 Task: Add the description "Digital dependence fuels the social dilemma." and apply the Custom angle as "-45°".
Action: Key pressed <Key.shift>Digital<Key.space>dependence<Key.space>fuels<Key.space>the<Key.space>social<Key.space>dilemma.
Screenshot: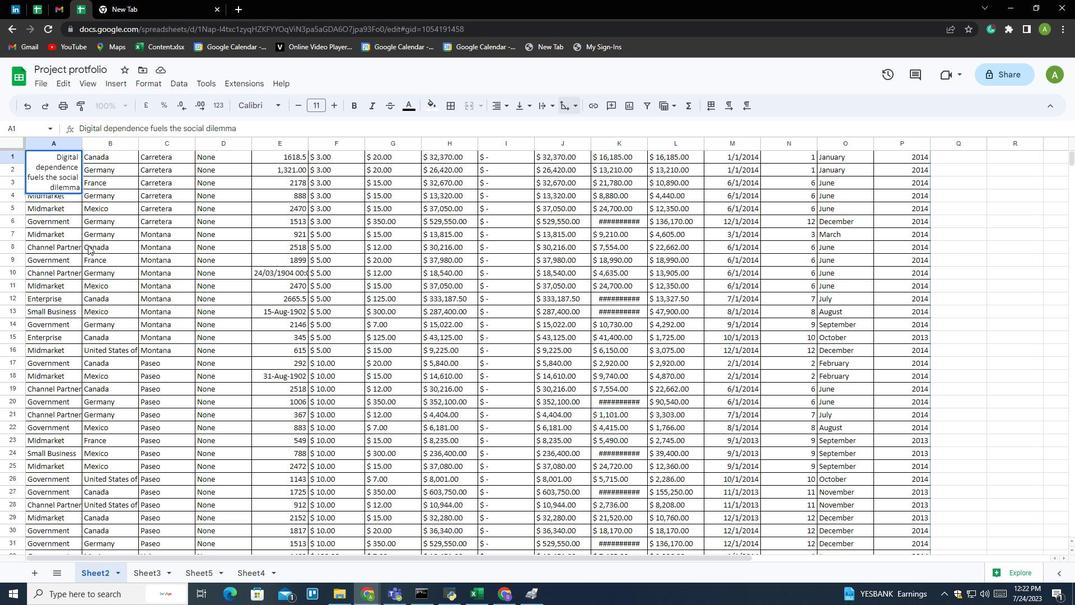 
Action: Mouse moved to (568, 102)
Screenshot: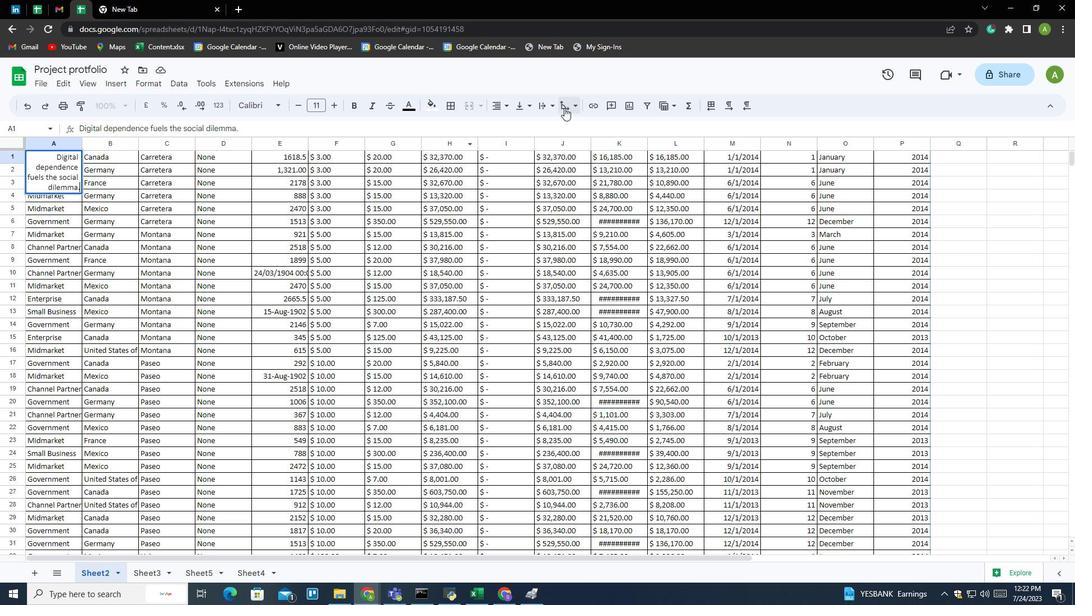 
Action: Mouse pressed left at (568, 102)
Screenshot: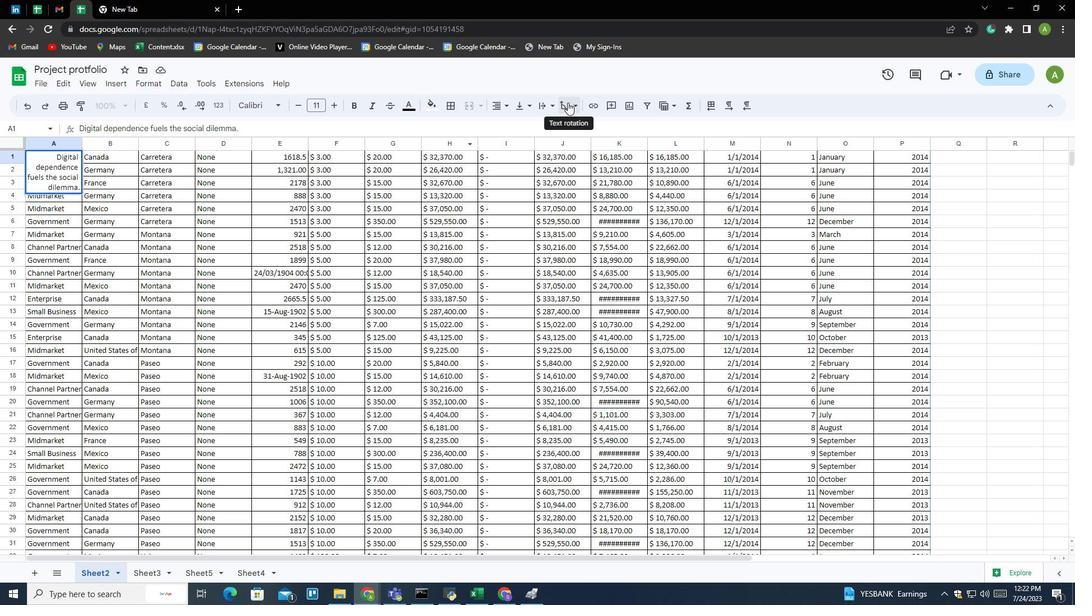 
Action: Mouse moved to (678, 129)
Screenshot: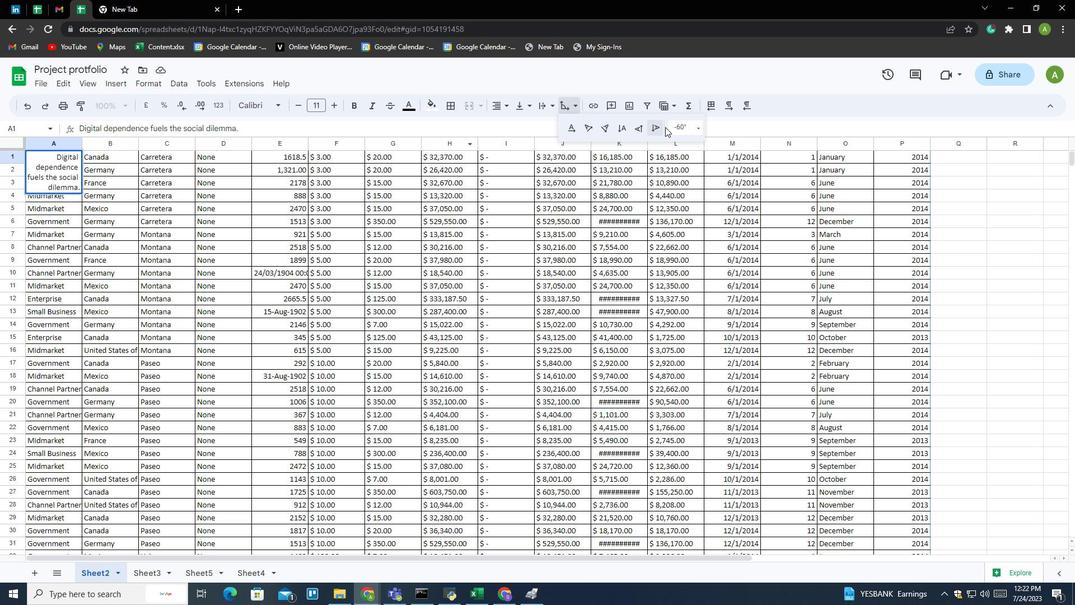 
Action: Mouse pressed left at (678, 129)
Screenshot: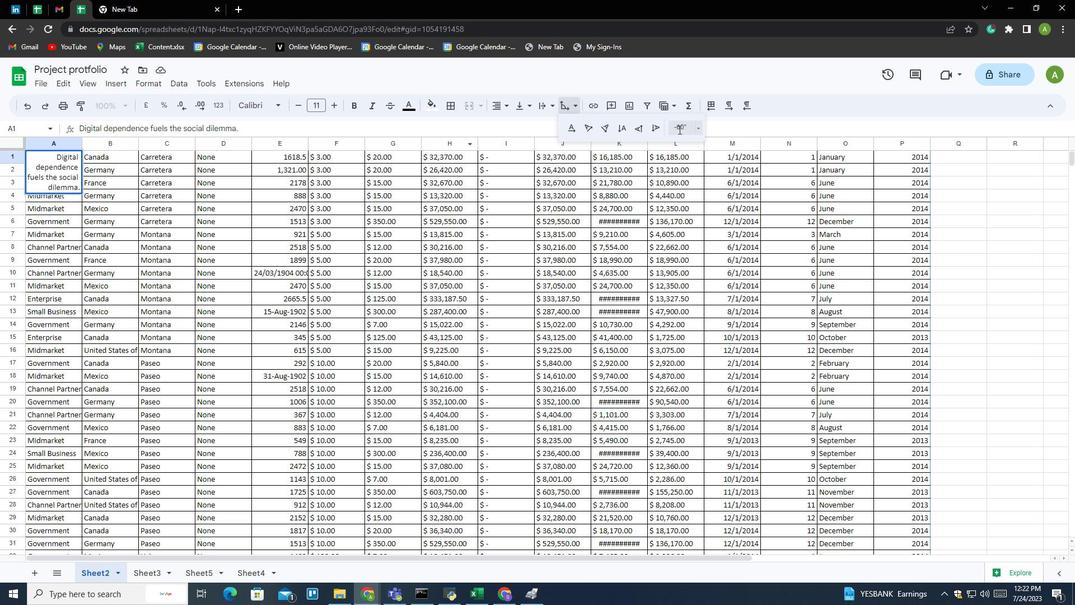 
Action: Mouse moved to (679, 196)
Screenshot: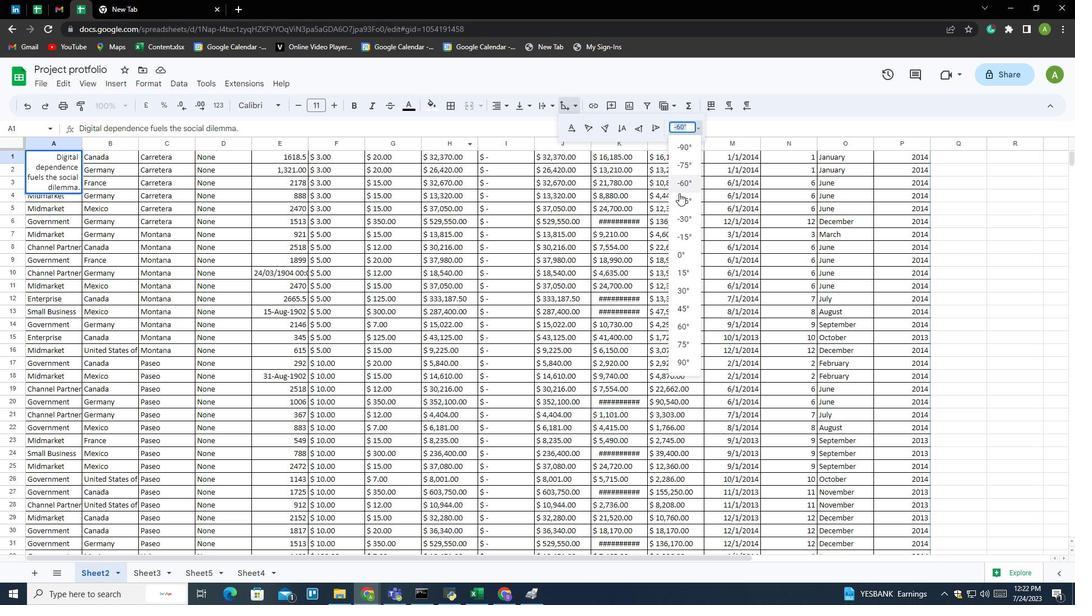 
Action: Mouse pressed left at (679, 196)
Screenshot: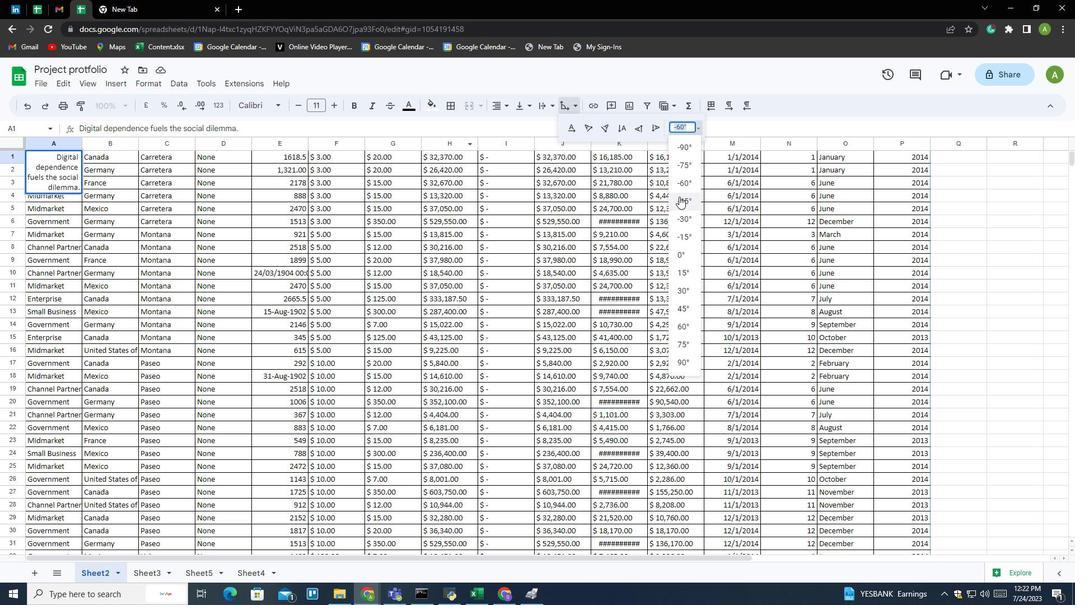 
Action: Mouse moved to (191, 260)
Screenshot: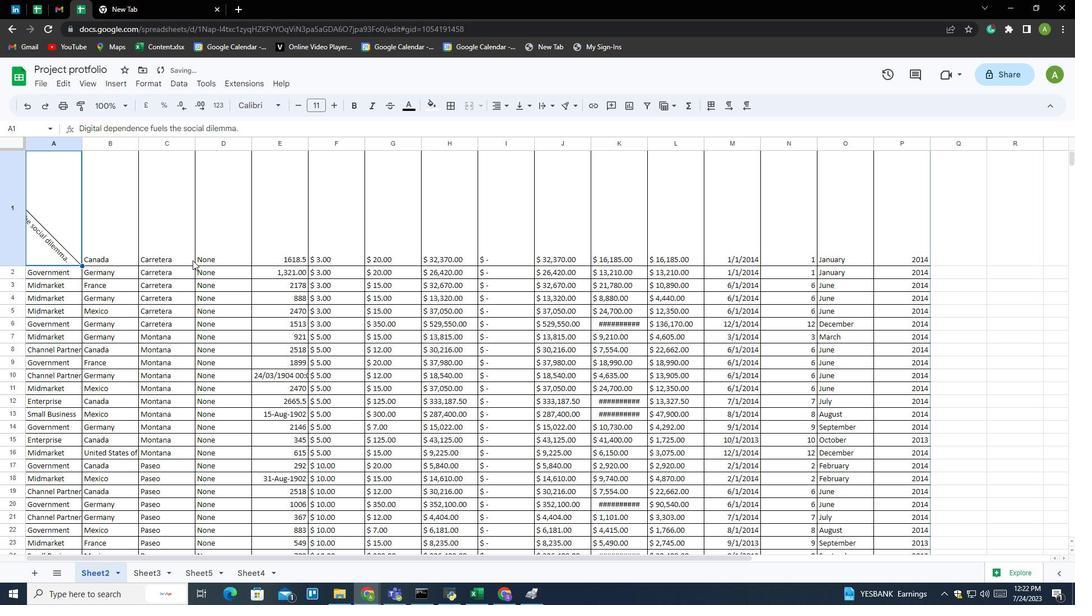 
